 Task: Set the repository creation in member privileges for the organization "Mark56771" to "Public".
Action: Mouse moved to (1027, 75)
Screenshot: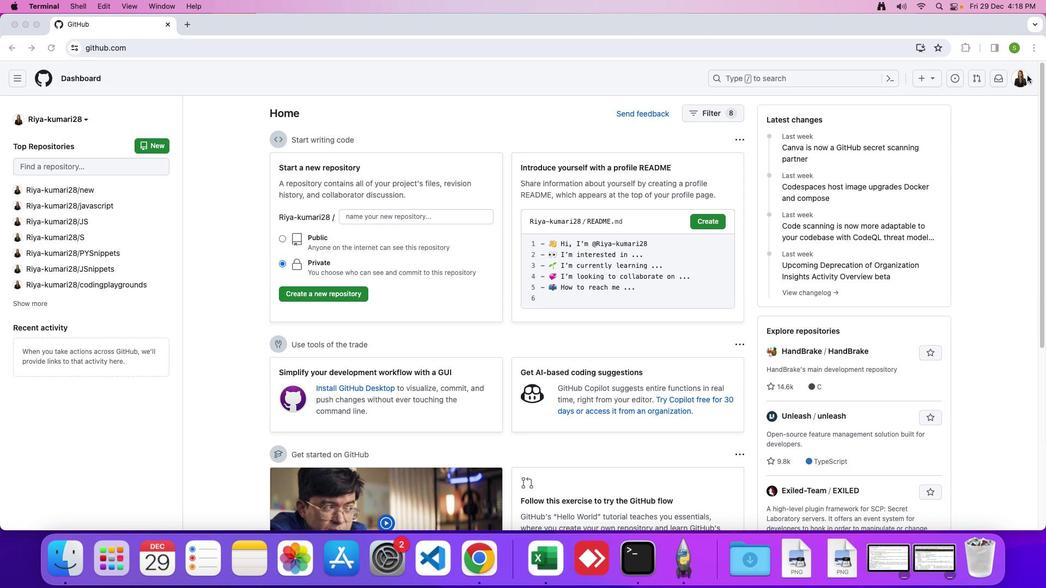 
Action: Mouse pressed left at (1027, 75)
Screenshot: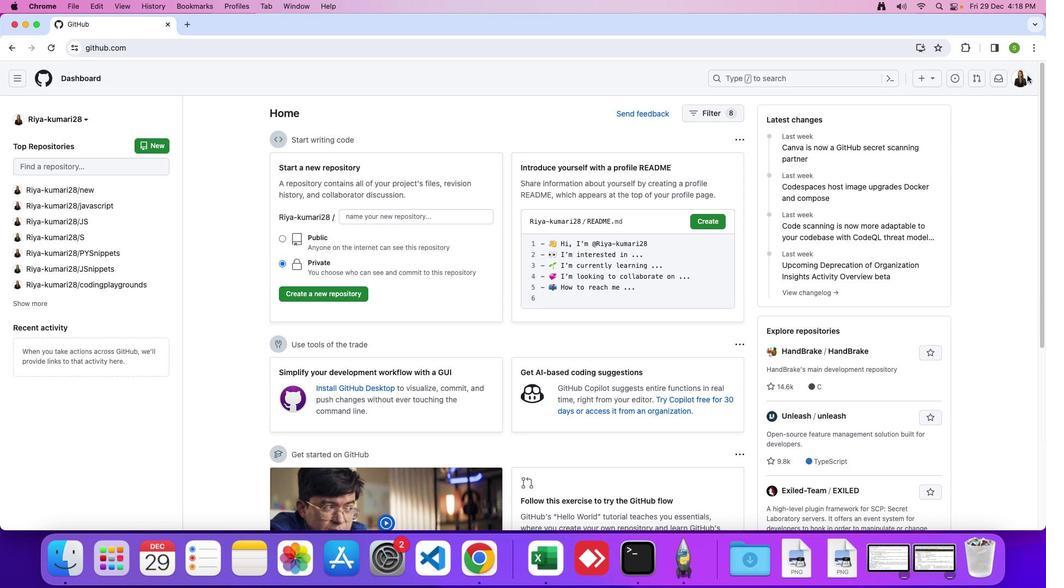 
Action: Mouse moved to (1025, 76)
Screenshot: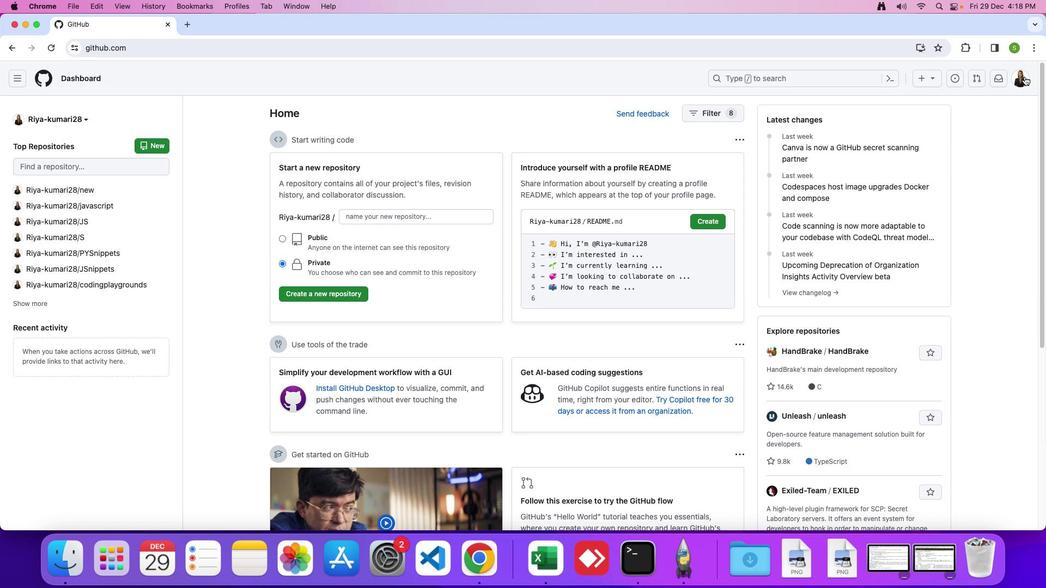 
Action: Mouse pressed left at (1025, 76)
Screenshot: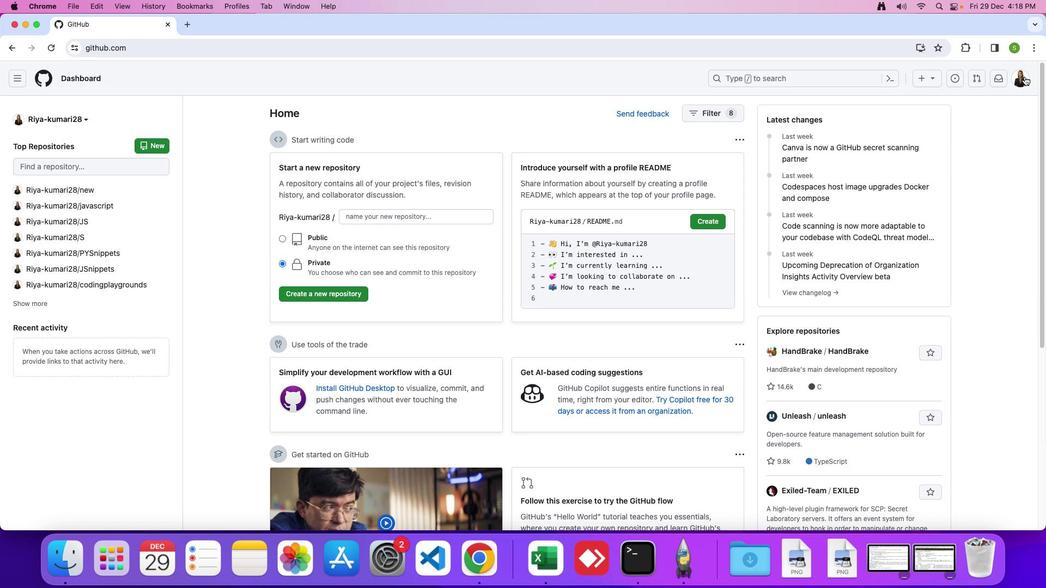 
Action: Mouse moved to (958, 208)
Screenshot: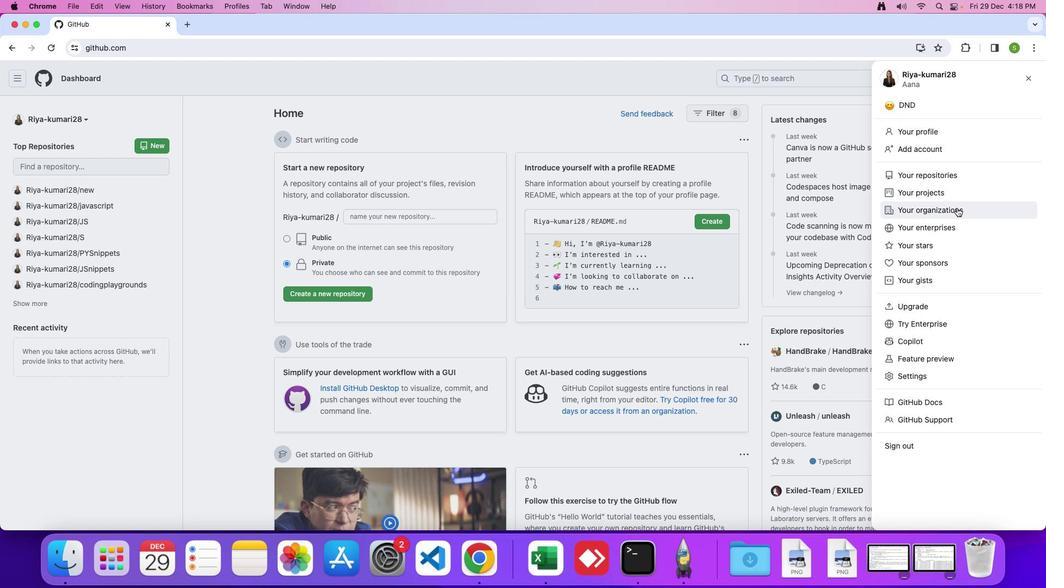 
Action: Mouse pressed left at (958, 208)
Screenshot: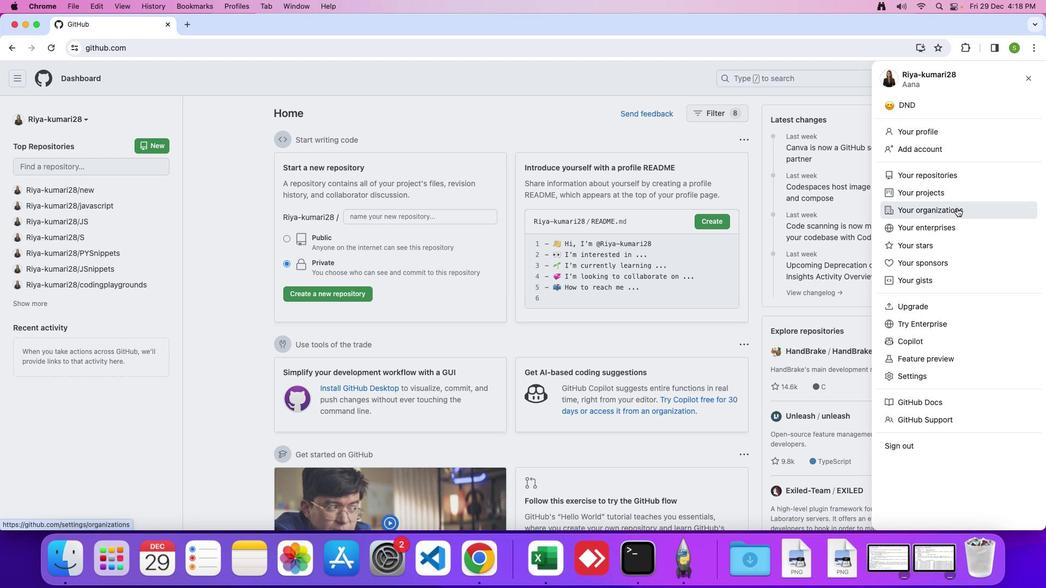
Action: Mouse moved to (786, 229)
Screenshot: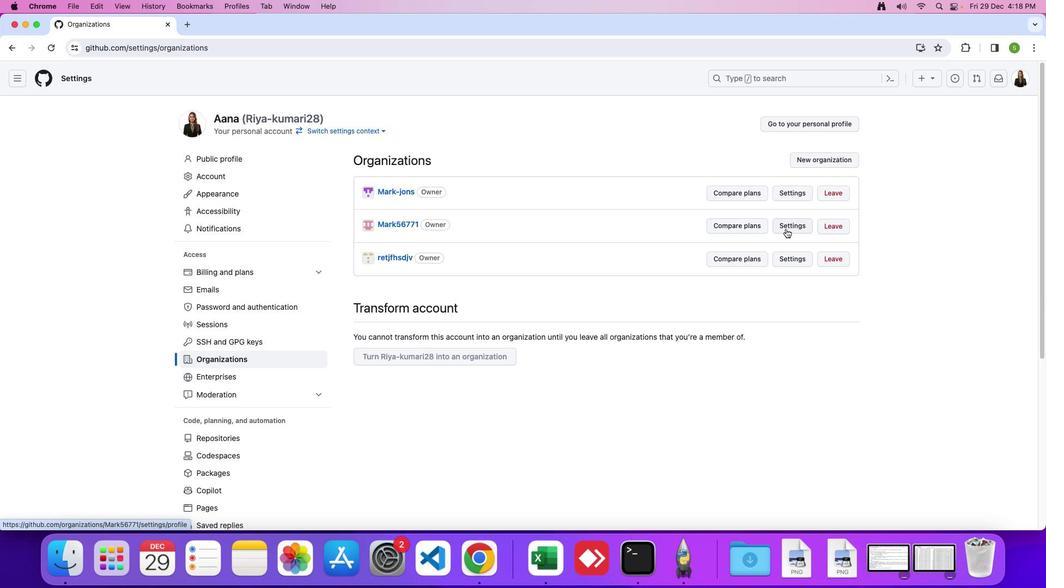 
Action: Mouse pressed left at (786, 229)
Screenshot: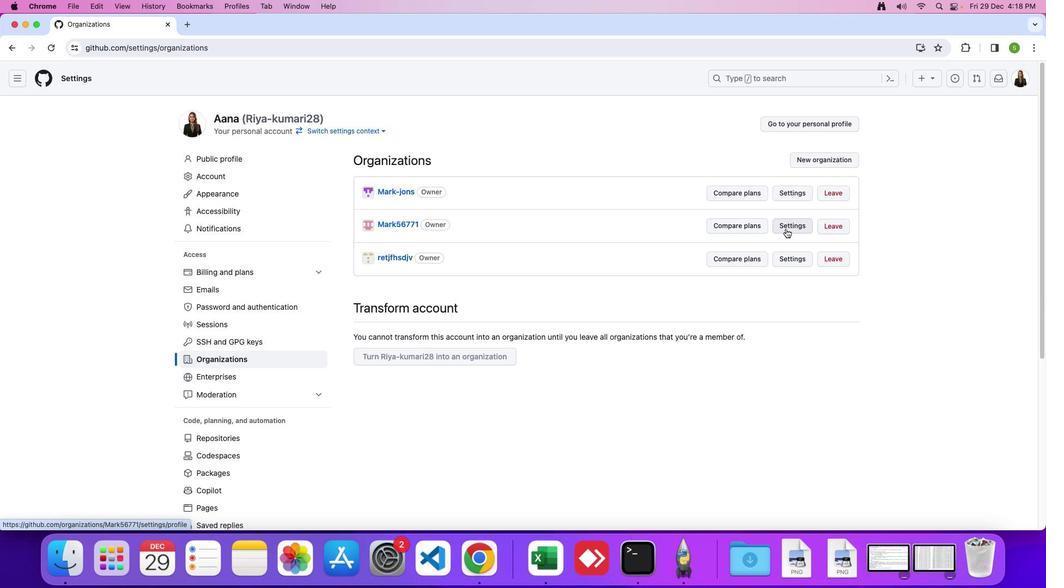 
Action: Mouse moved to (249, 254)
Screenshot: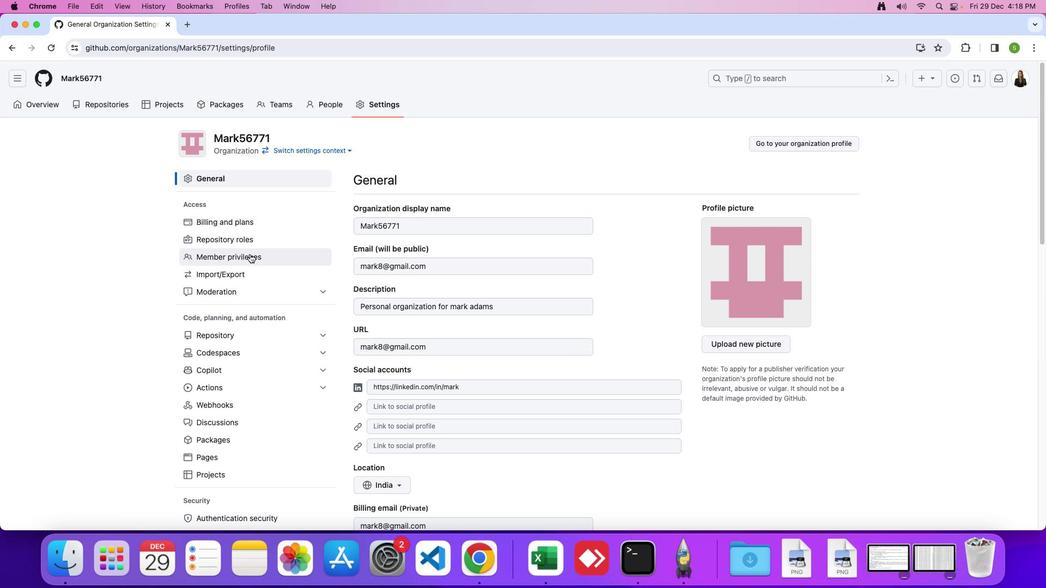 
Action: Mouse pressed left at (249, 254)
Screenshot: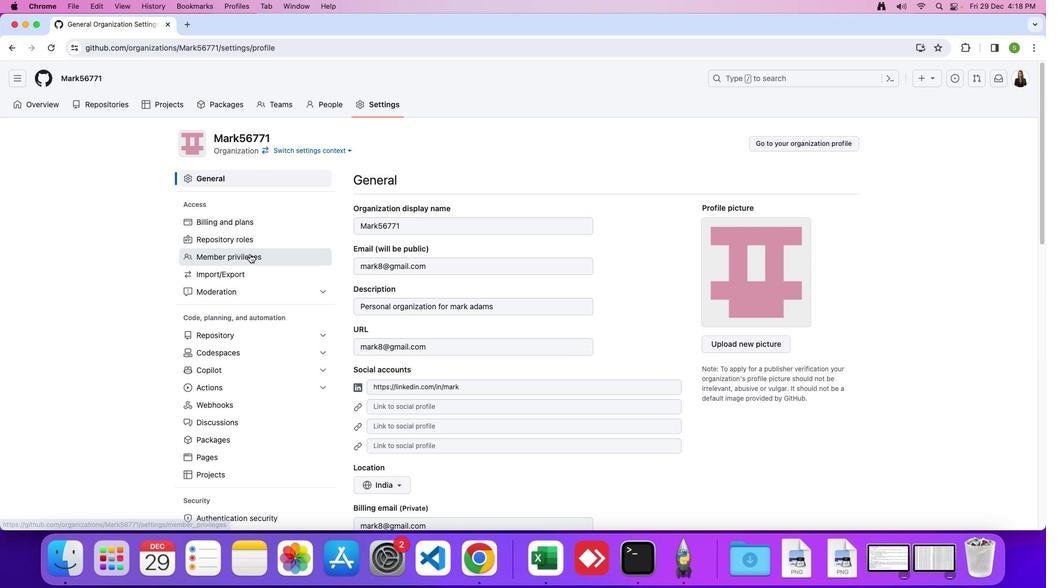 
Action: Mouse moved to (352, 340)
Screenshot: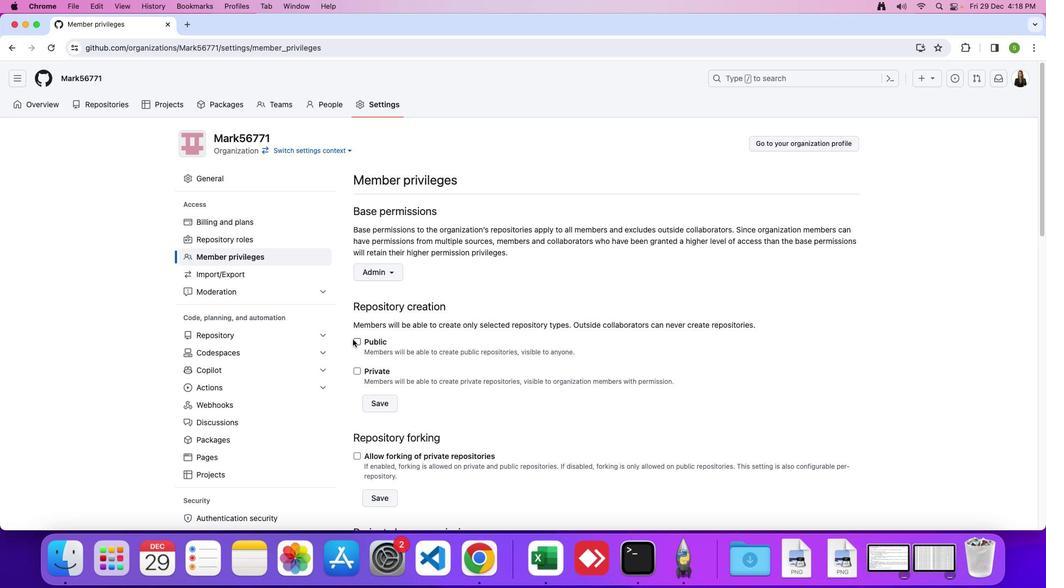 
Action: Mouse pressed left at (352, 340)
Screenshot: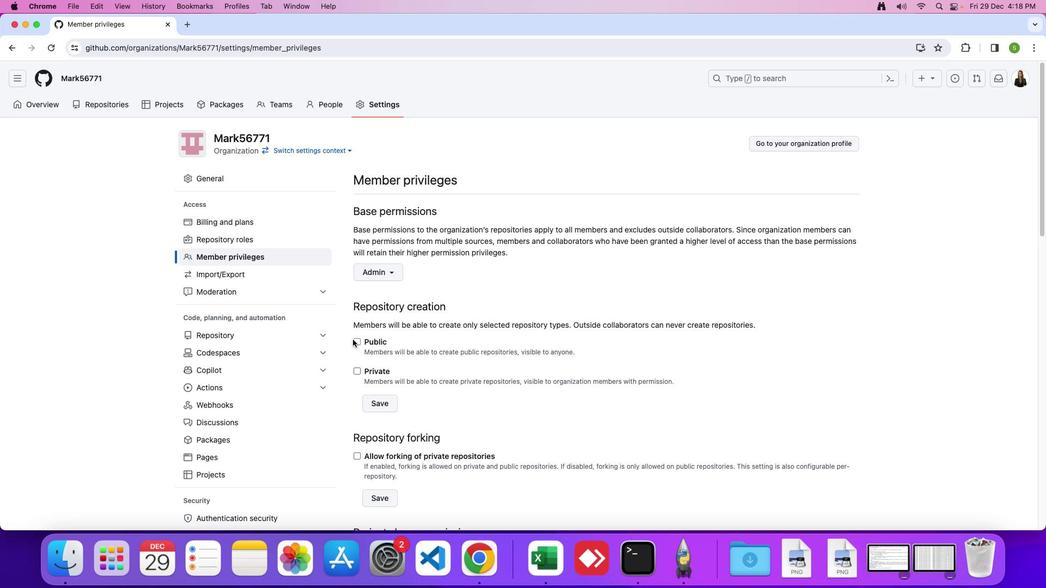 
Action: Mouse moved to (384, 407)
Screenshot: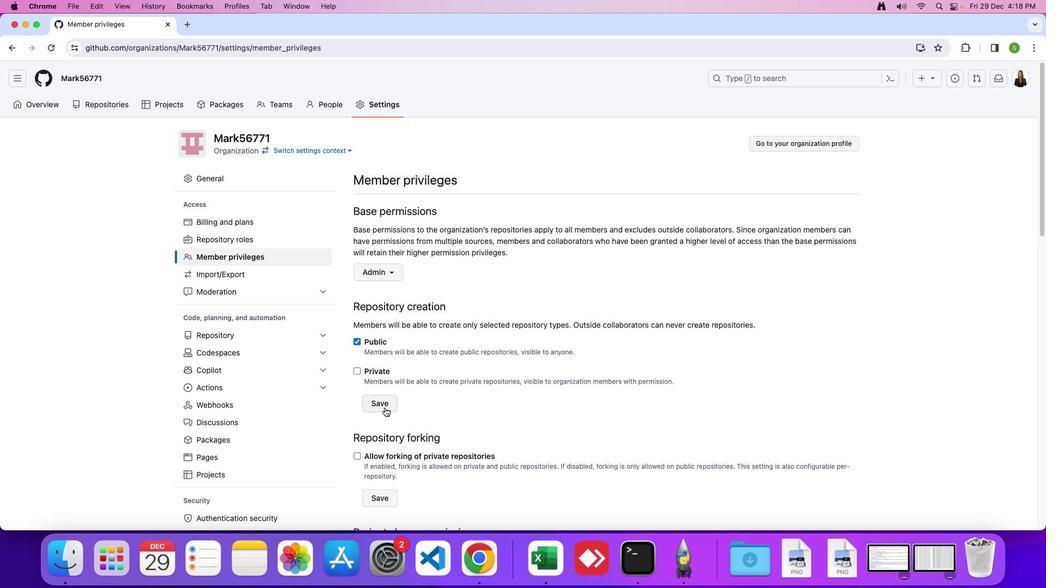 
Action: Mouse pressed left at (384, 407)
Screenshot: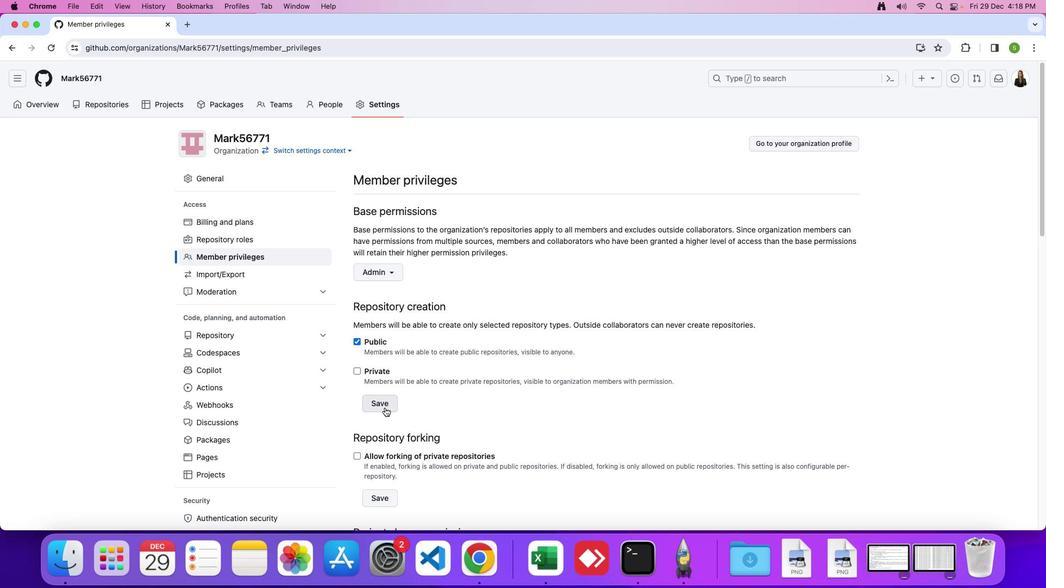 
